Task: Add Comment CM0048 to Card Card0048 in Board Board0042 in Workspace Development in Trello
Action: Mouse moved to (624, 79)
Screenshot: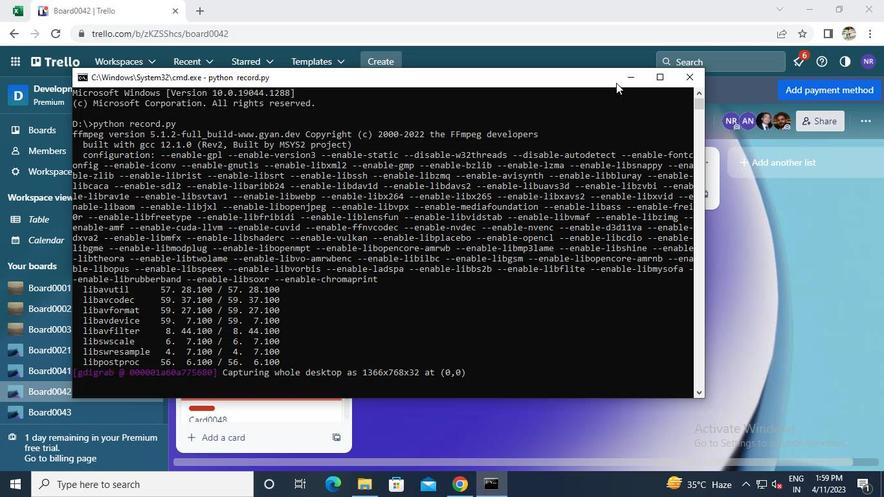 
Action: Mouse pressed left at (624, 79)
Screenshot: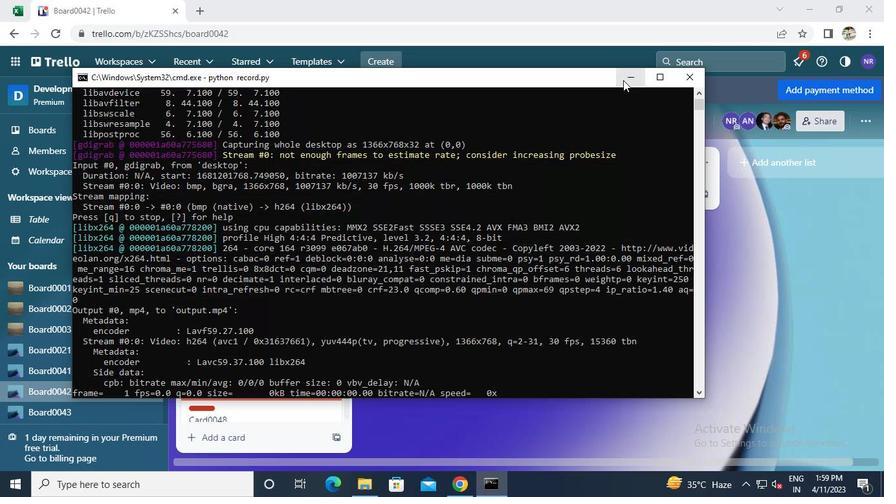 
Action: Mouse moved to (253, 411)
Screenshot: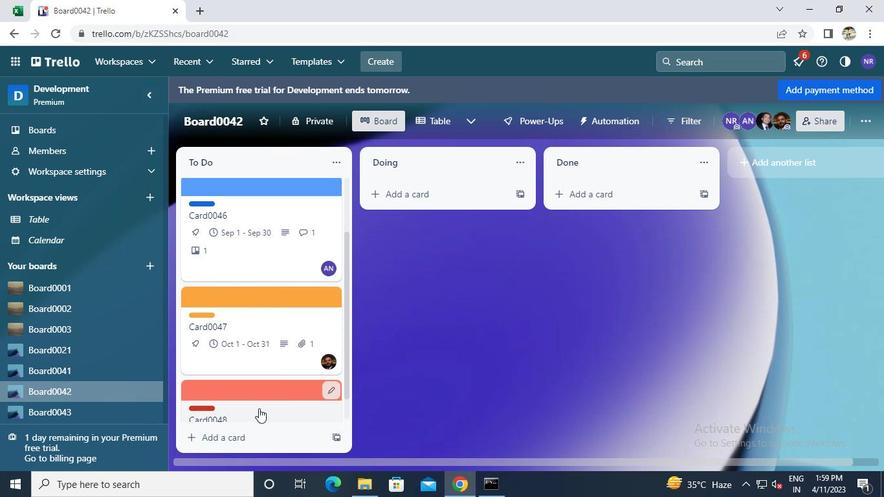 
Action: Mouse pressed left at (253, 411)
Screenshot: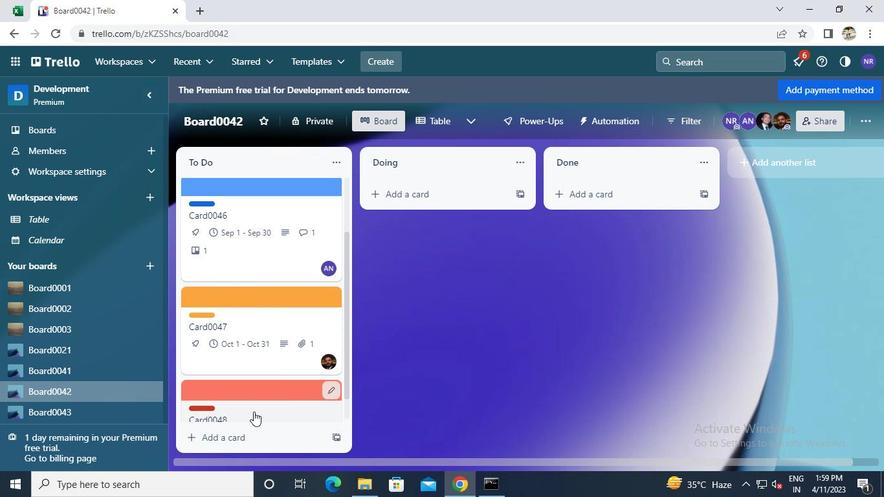 
Action: Mouse moved to (264, 389)
Screenshot: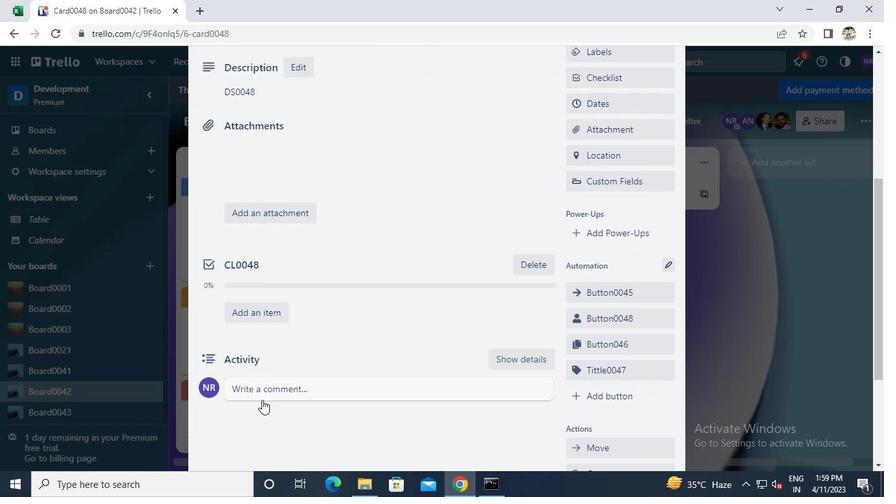 
Action: Mouse pressed left at (264, 389)
Screenshot: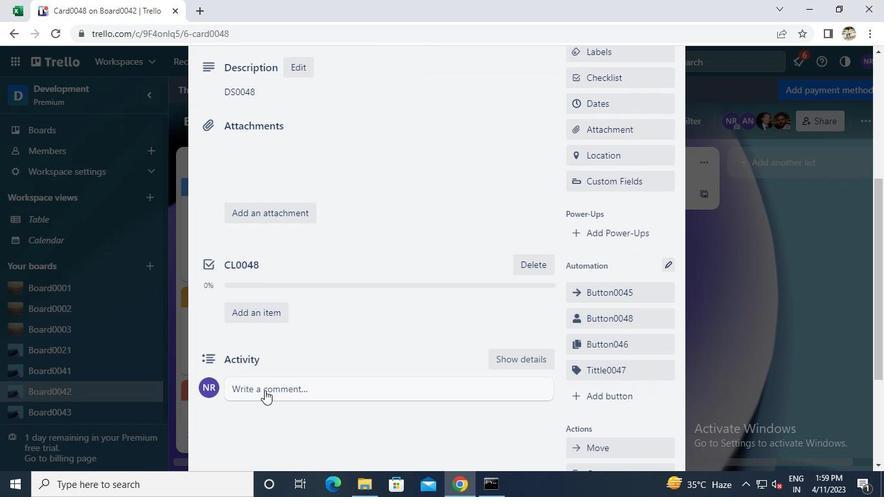 
Action: Mouse moved to (264, 389)
Screenshot: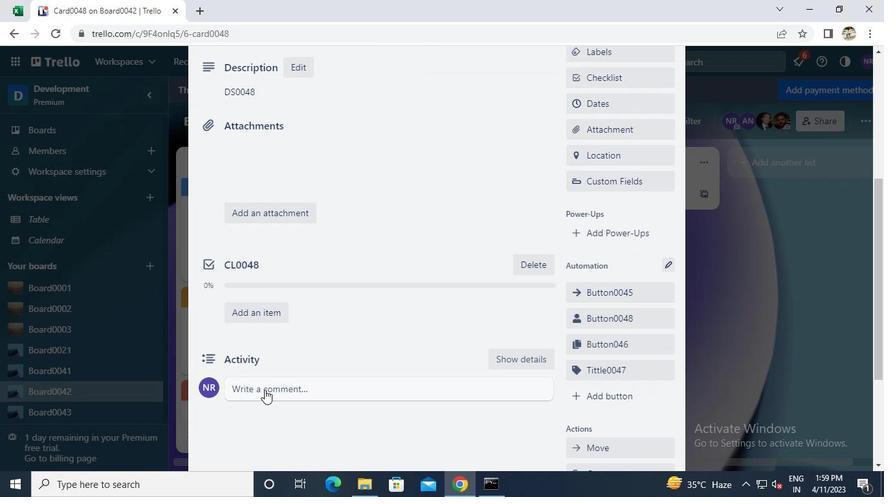 
Action: Keyboard c
Screenshot: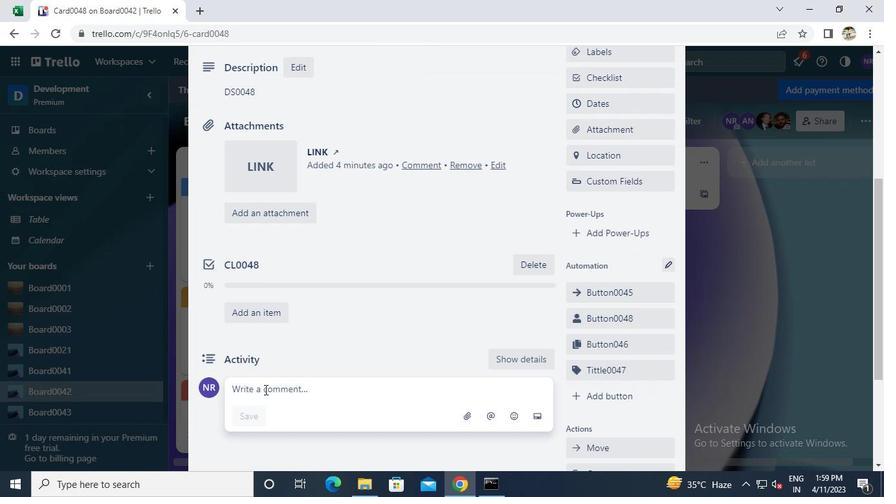 
Action: Keyboard m
Screenshot: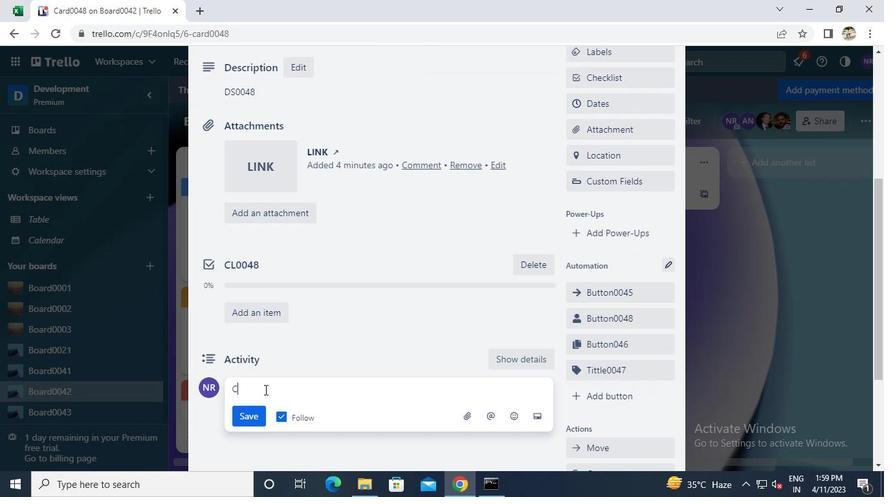 
Action: Keyboard 0
Screenshot: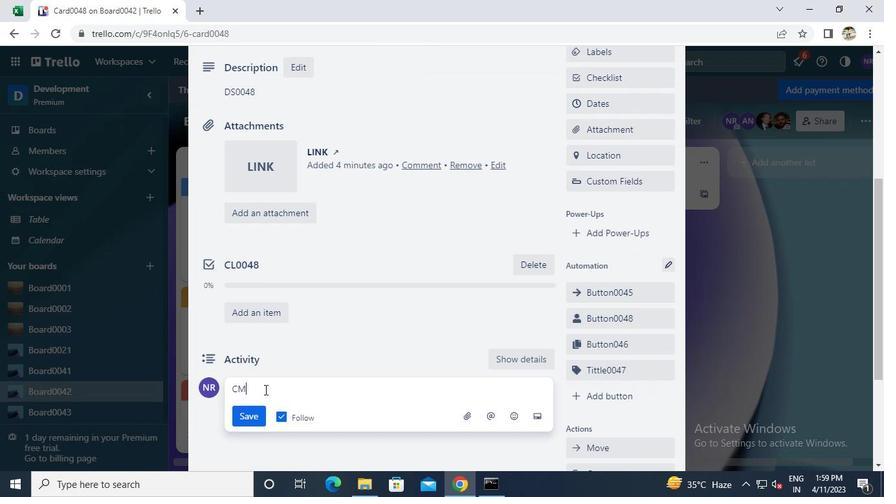 
Action: Keyboard 0
Screenshot: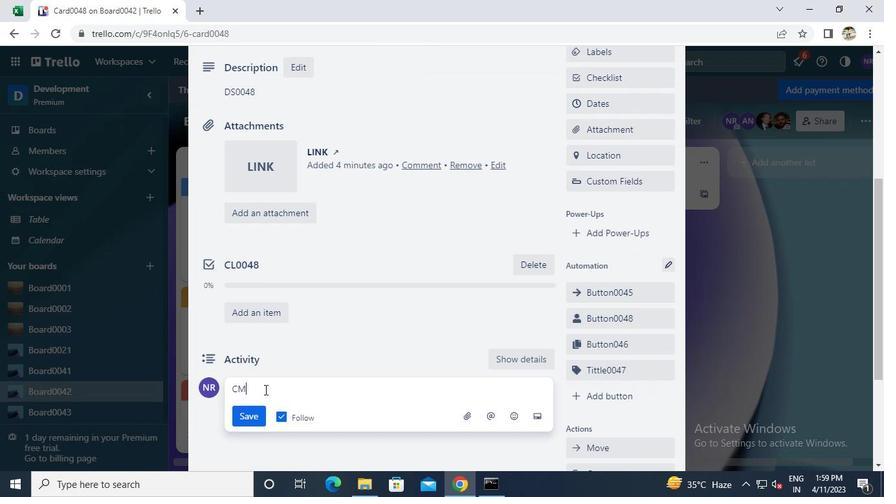 
Action: Keyboard 4
Screenshot: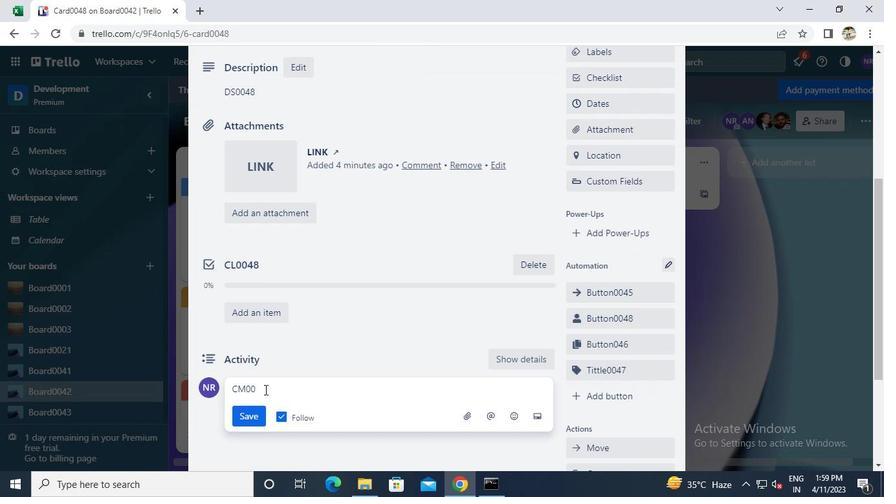 
Action: Keyboard 9
Screenshot: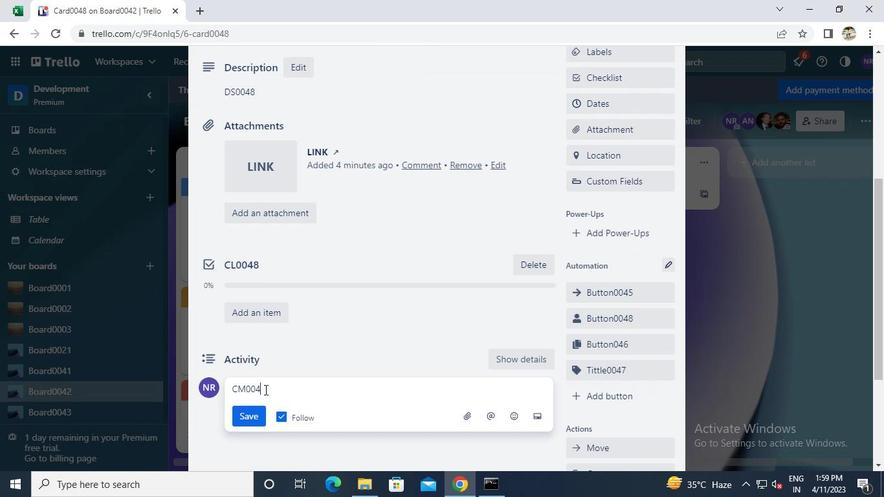 
Action: Mouse moved to (260, 400)
Screenshot: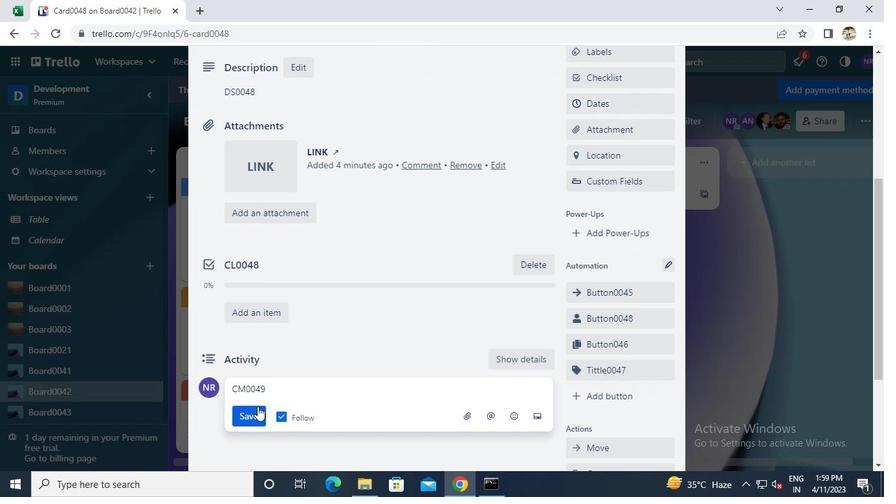 
Action: Keyboard Key.backspace
Screenshot: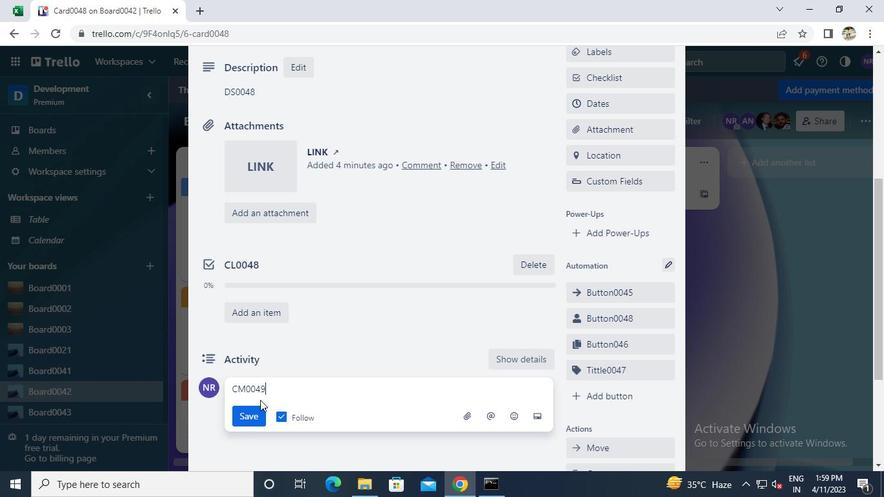 
Action: Keyboard 8
Screenshot: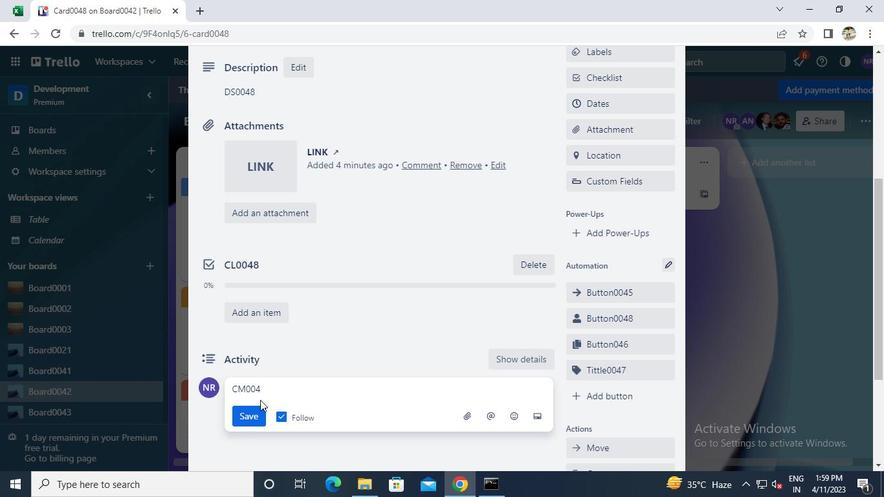 
Action: Mouse moved to (253, 415)
Screenshot: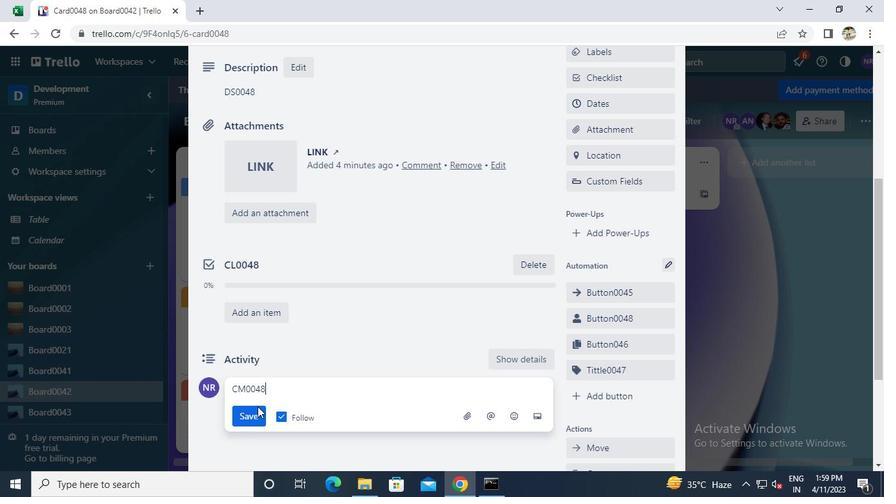 
Action: Mouse pressed left at (253, 415)
Screenshot: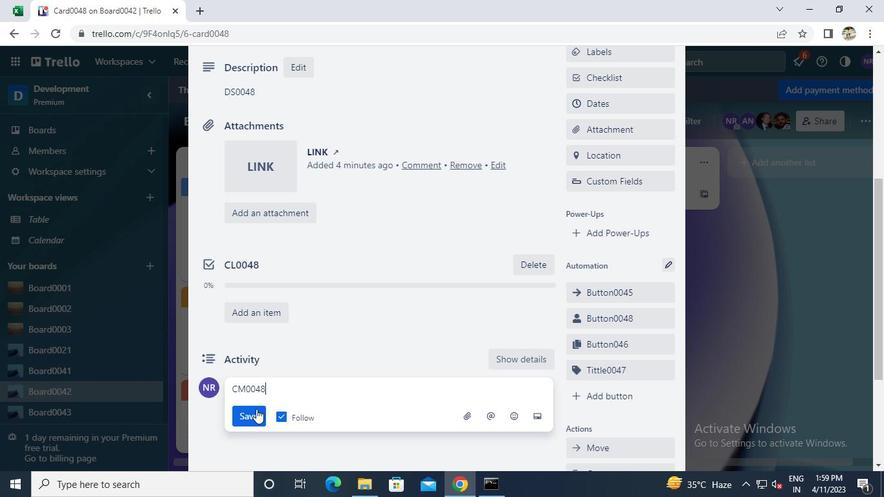 
Action: Mouse moved to (496, 482)
Screenshot: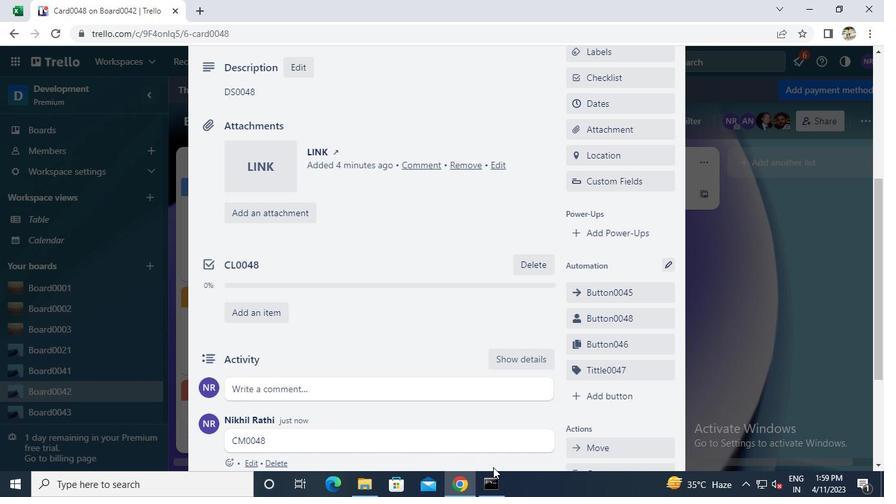 
Action: Mouse pressed left at (496, 482)
Screenshot: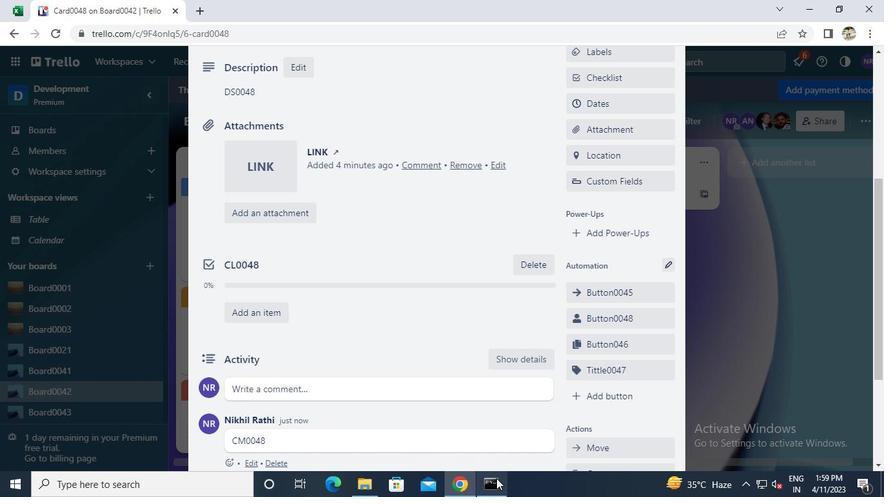 
Action: Mouse moved to (681, 70)
Screenshot: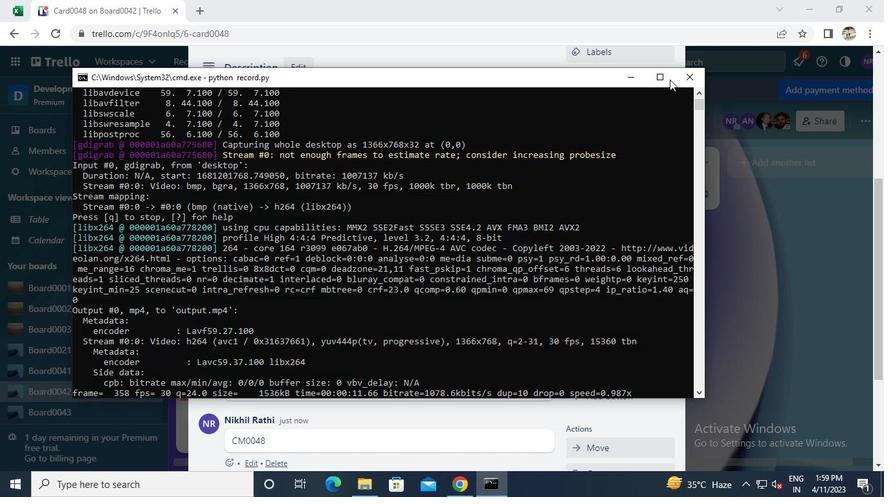
Action: Mouse pressed left at (681, 70)
Screenshot: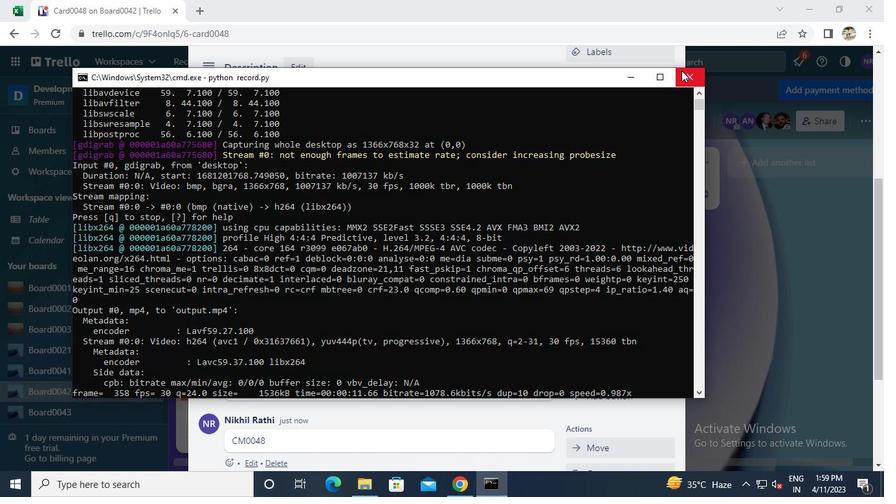 
